 Task: Select poll duration 3 day.
Action: Mouse moved to (479, 114)
Screenshot: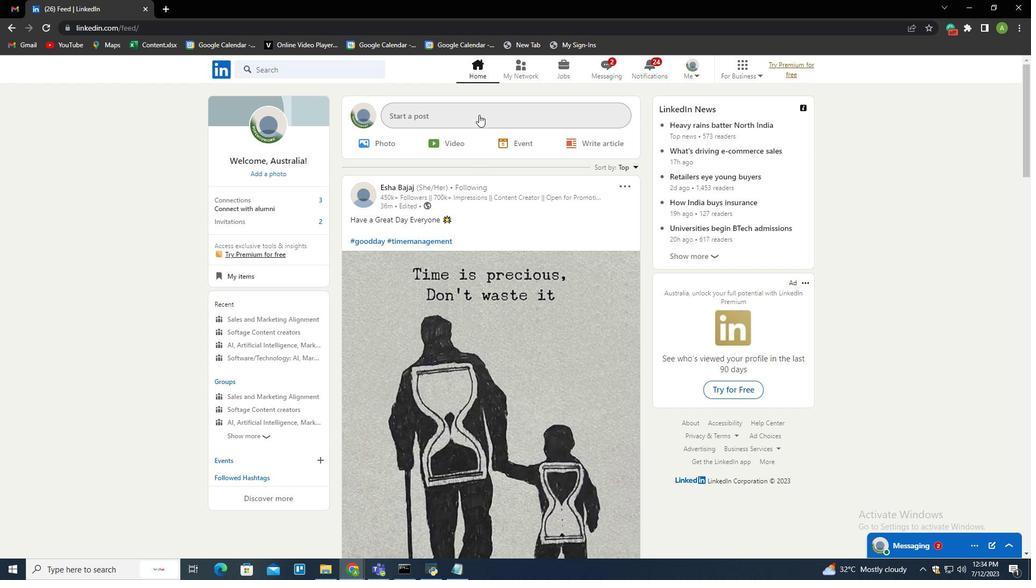 
Action: Mouse pressed left at (479, 114)
Screenshot: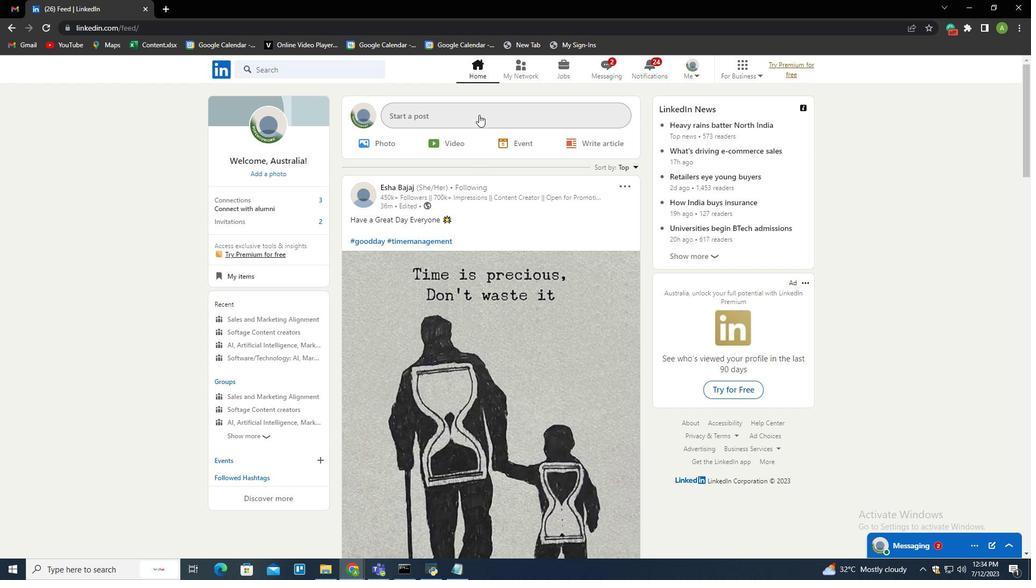 
Action: Mouse moved to (452, 323)
Screenshot: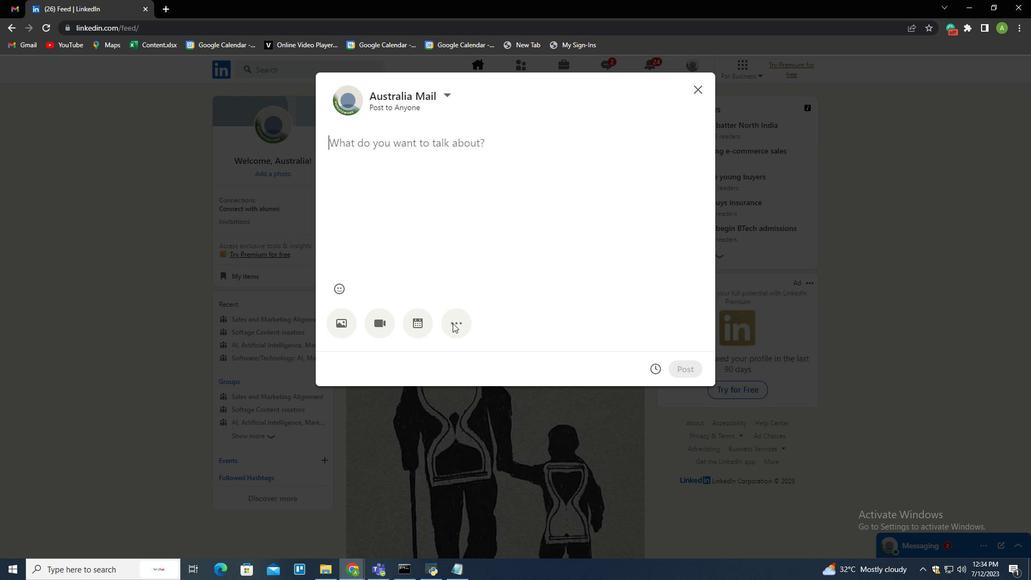 
Action: Mouse pressed left at (452, 323)
Screenshot: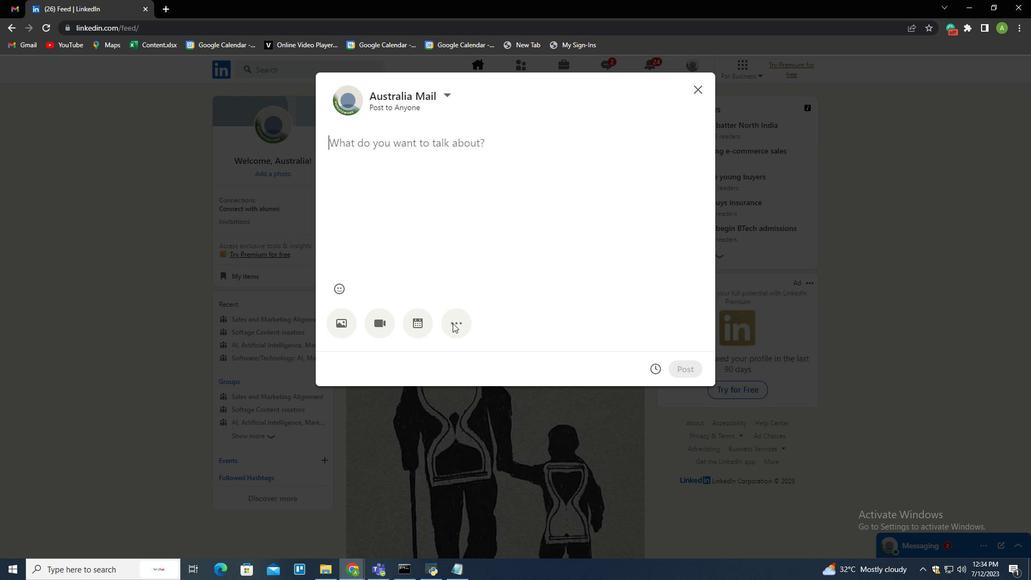 
Action: Mouse moved to (525, 323)
Screenshot: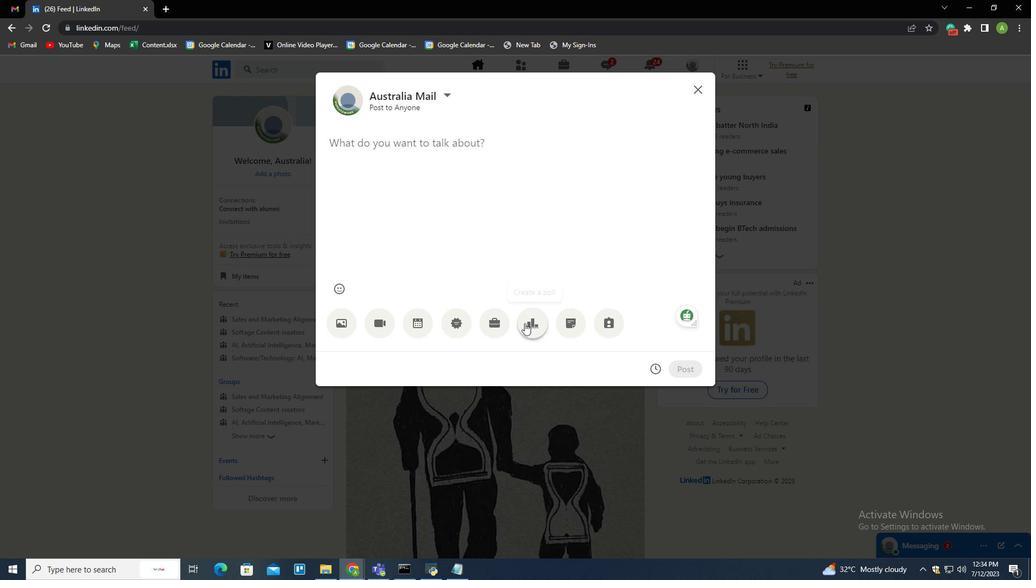 
Action: Mouse pressed left at (525, 323)
Screenshot: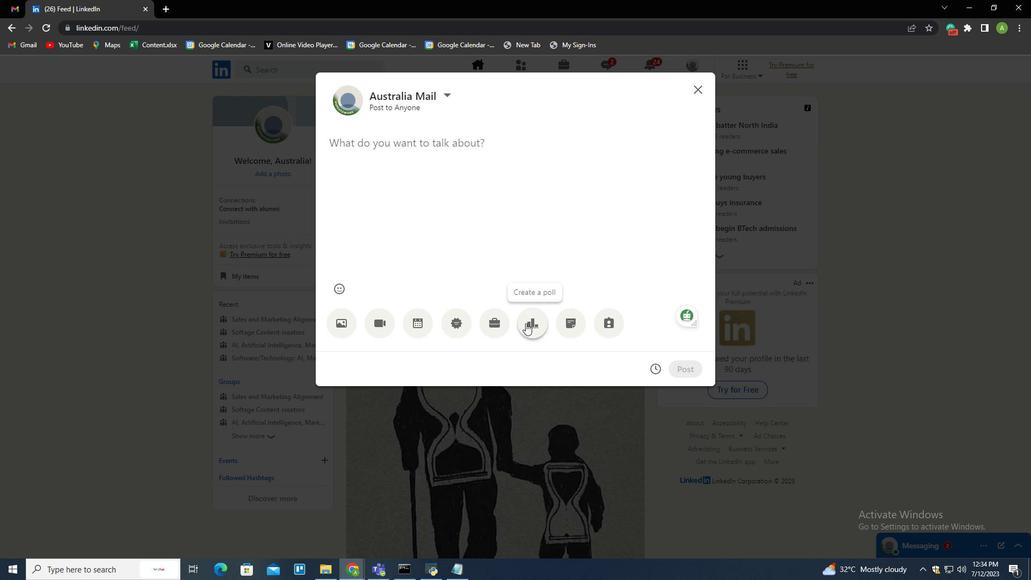 
Action: Mouse moved to (505, 318)
Screenshot: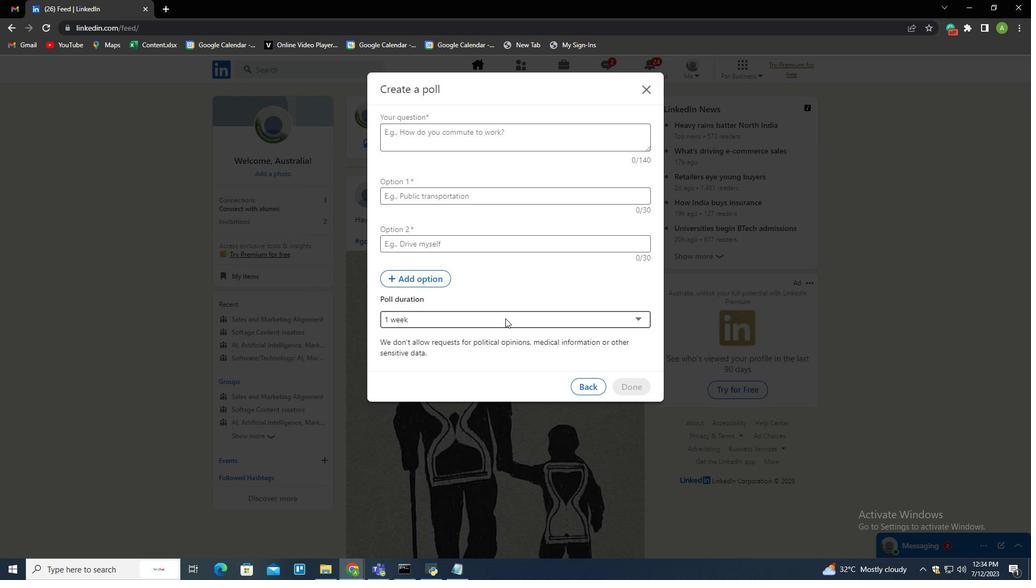 
Action: Mouse pressed left at (505, 318)
Screenshot: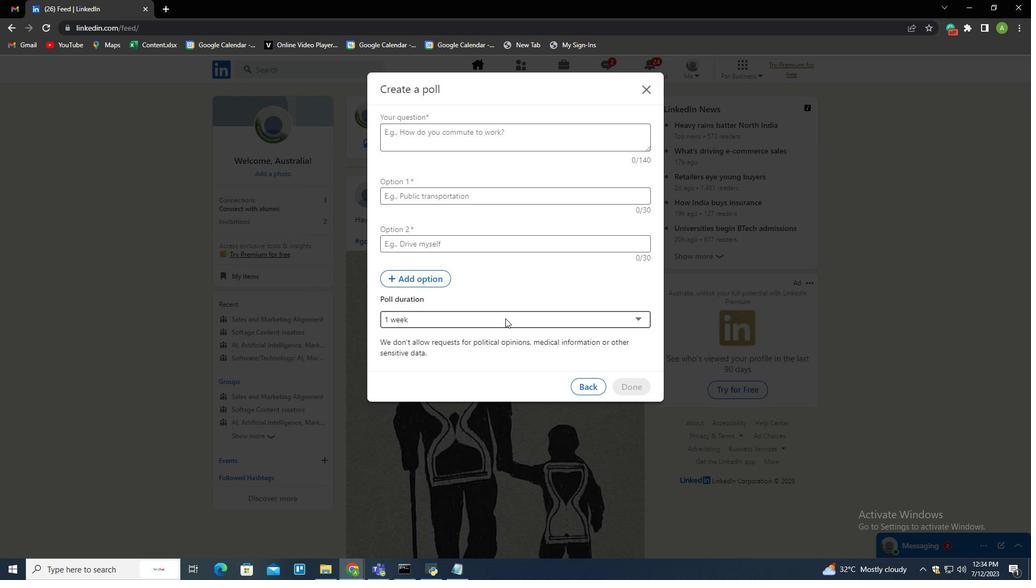 
Action: Mouse moved to (401, 342)
Screenshot: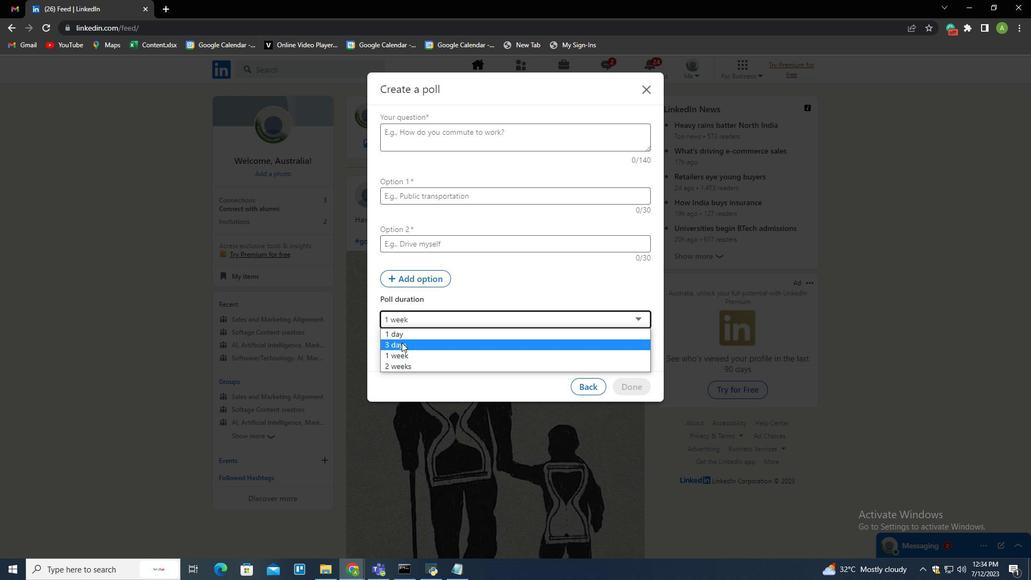 
Action: Mouse pressed left at (401, 342)
Screenshot: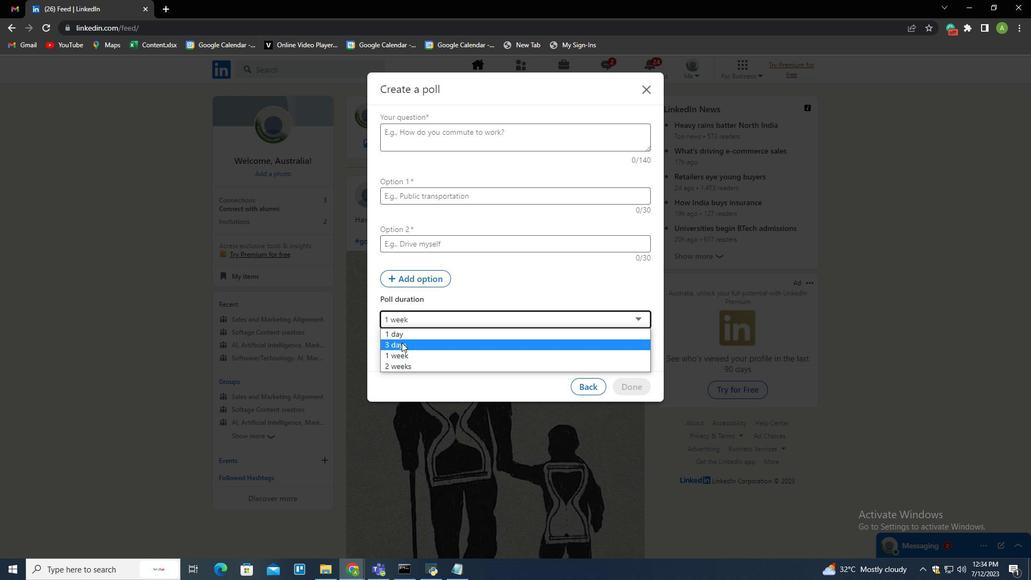 
Action: Mouse moved to (572, 443)
Screenshot: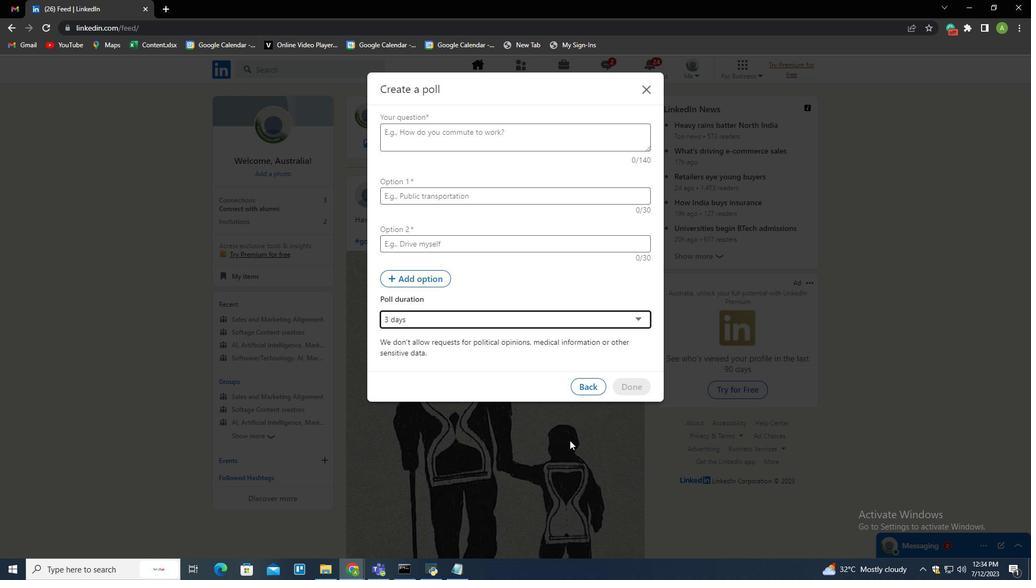 
